 Task: Add the task  Implement a feature for users to track and manage their expenses on a budget to the section Fast & Ferocious in the project XcelTech and add a Due Date to the respective task as 2024/02/12.
Action: Mouse moved to (1255, 662)
Screenshot: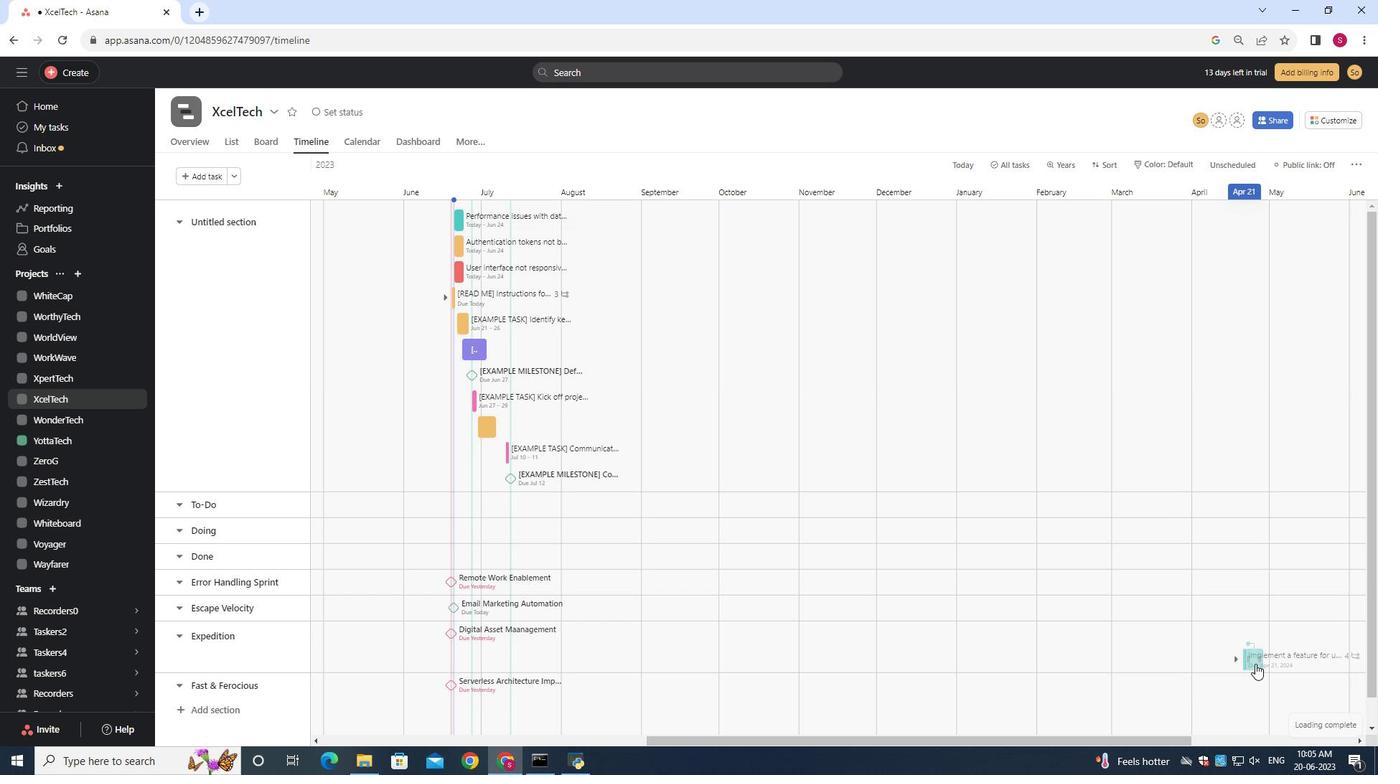 
Action: Mouse pressed left at (1255, 662)
Screenshot: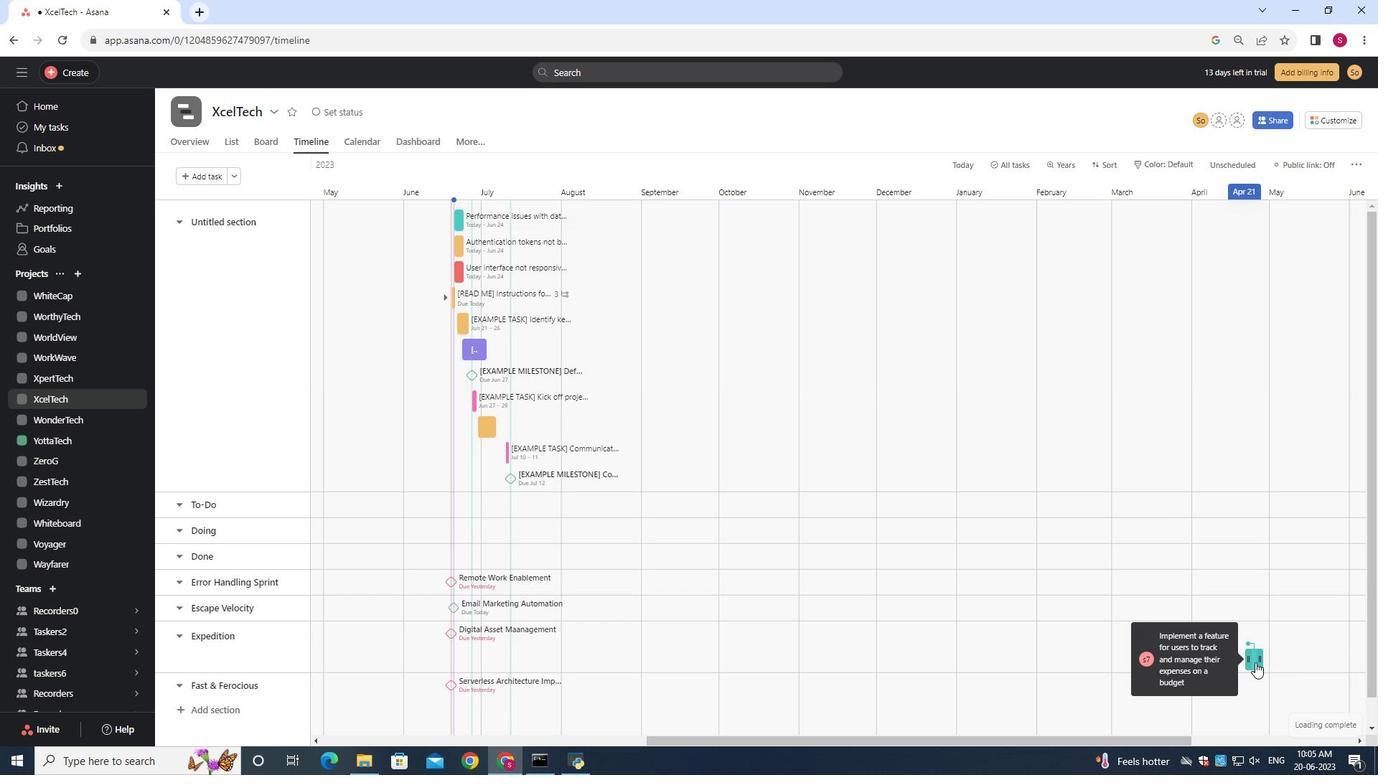 
Action: Mouse moved to (1105, 310)
Screenshot: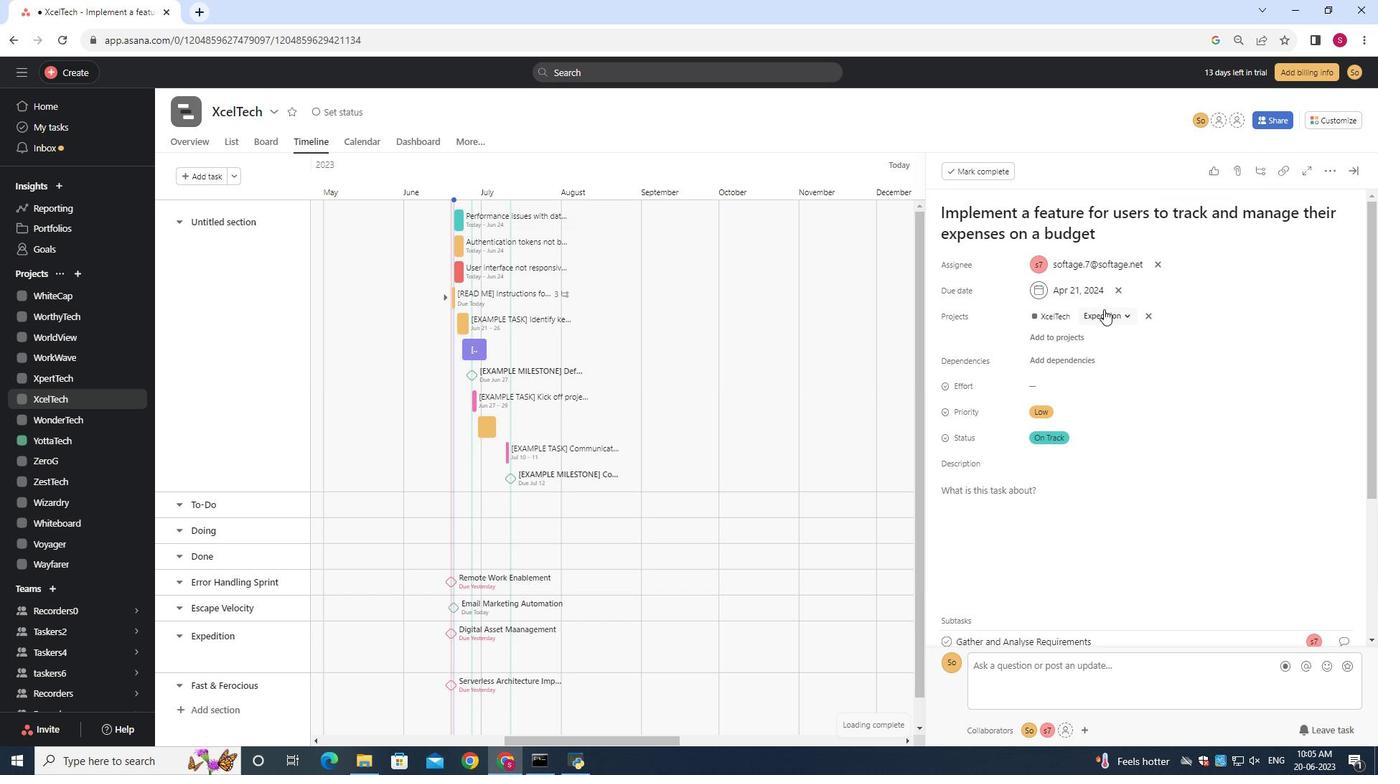 
Action: Mouse pressed left at (1105, 310)
Screenshot: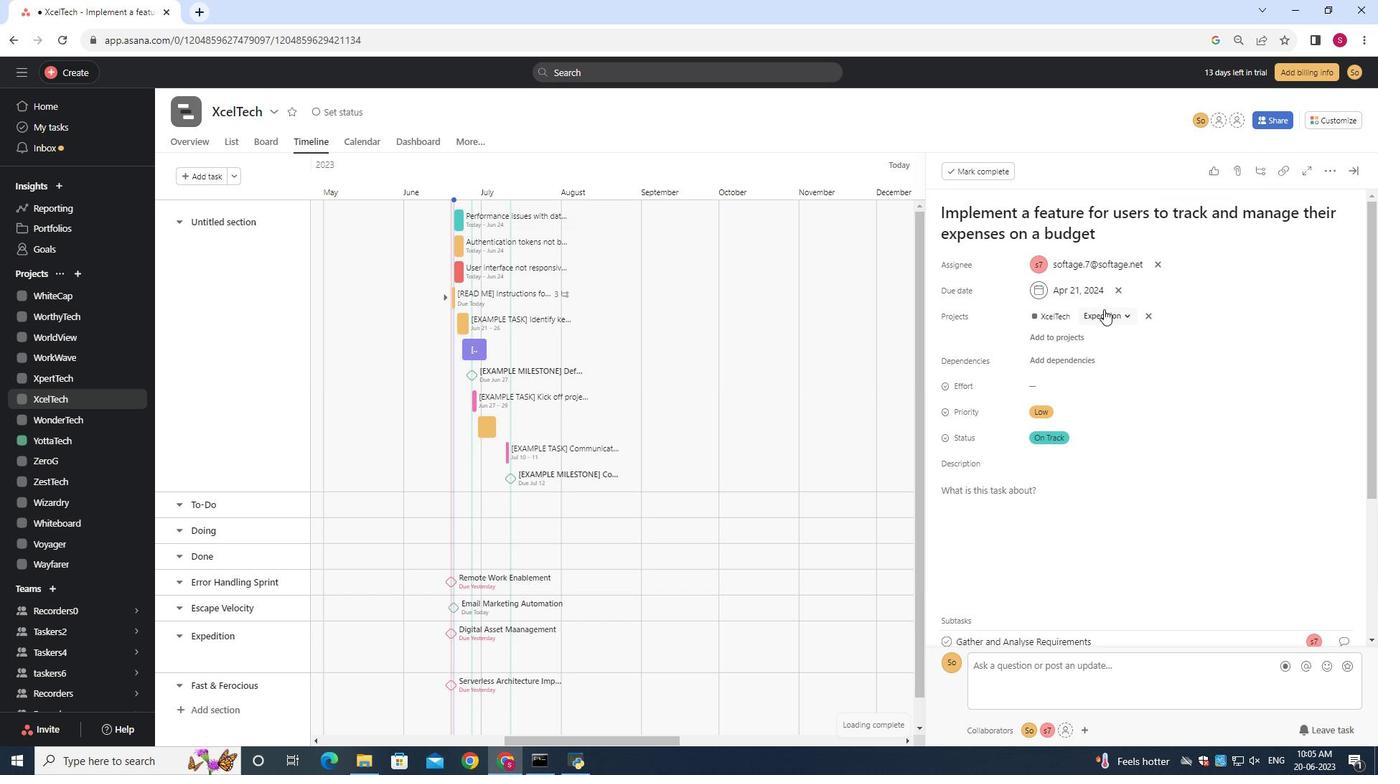 
Action: Mouse moved to (1072, 510)
Screenshot: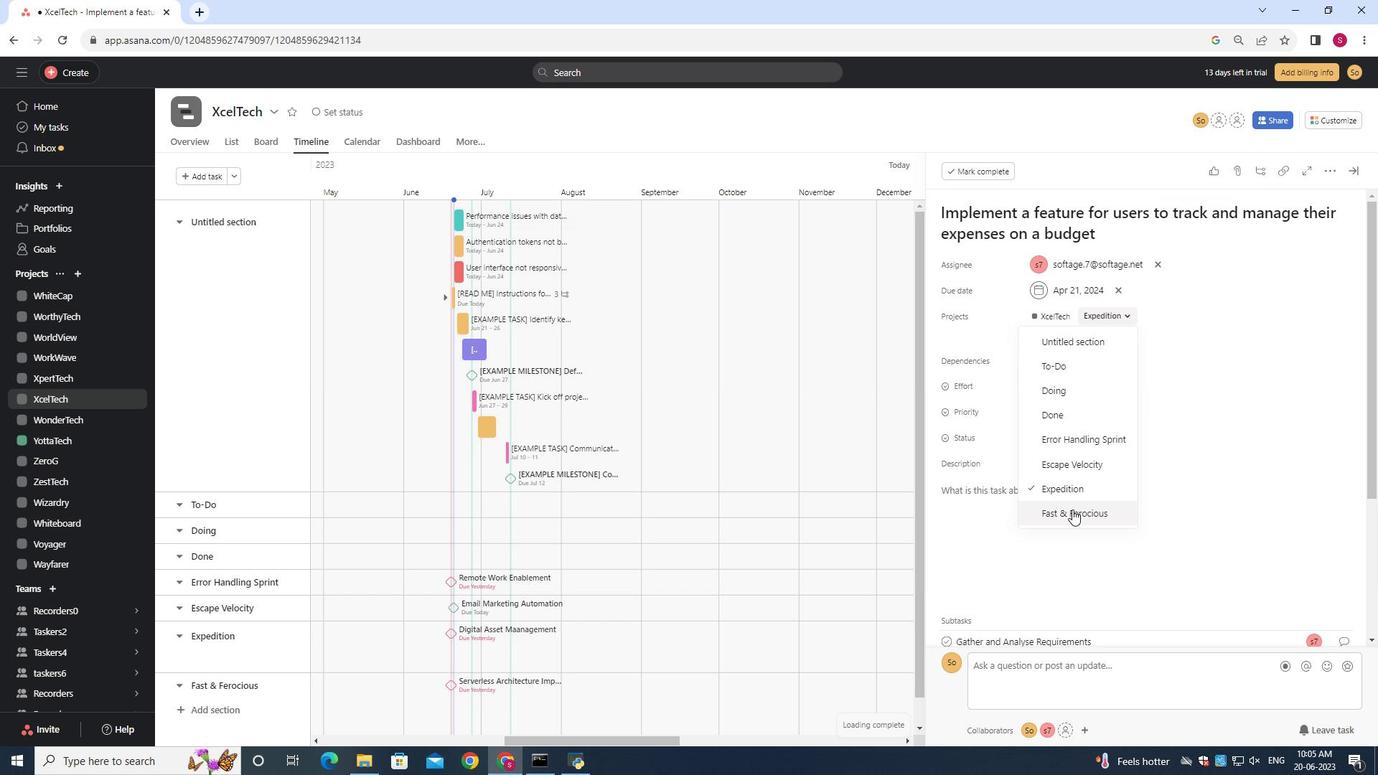 
Action: Mouse pressed left at (1072, 510)
Screenshot: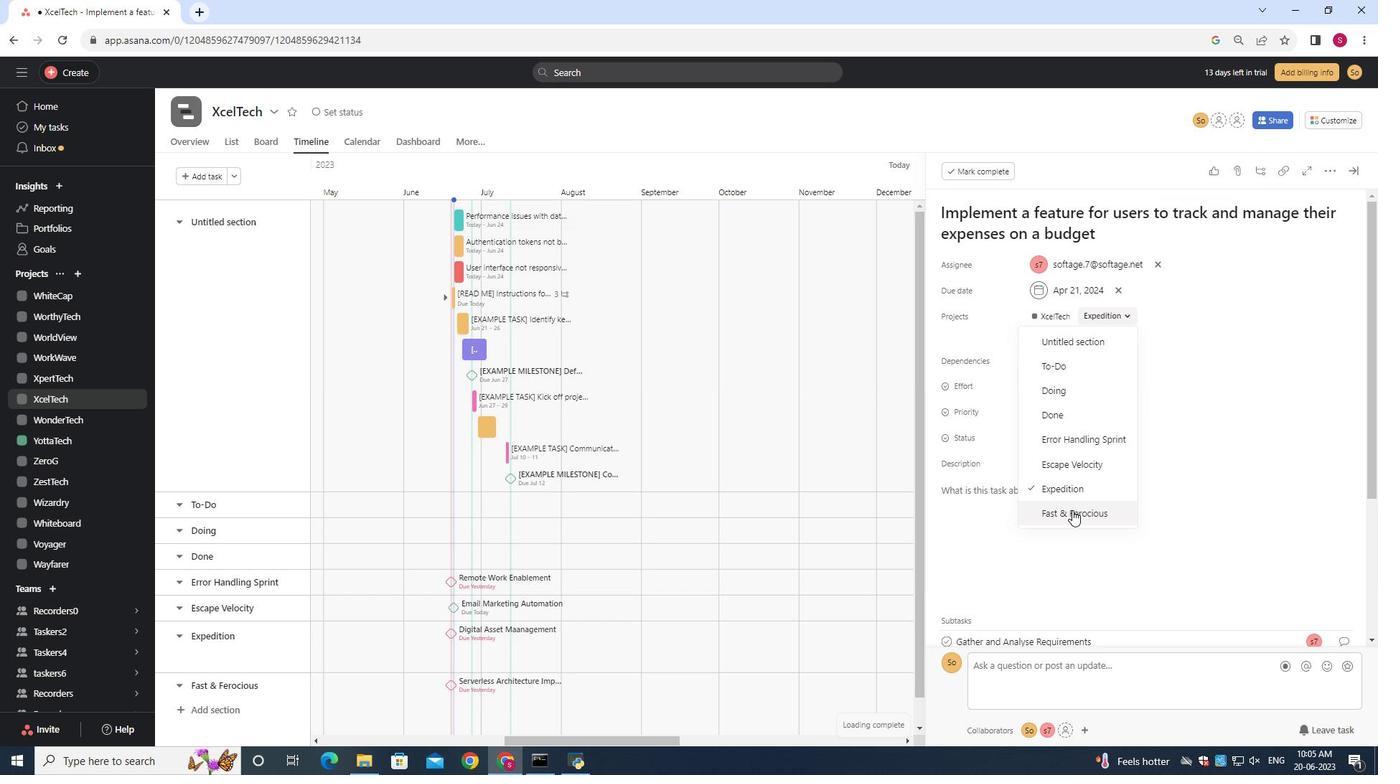 
Action: Mouse moved to (1121, 291)
Screenshot: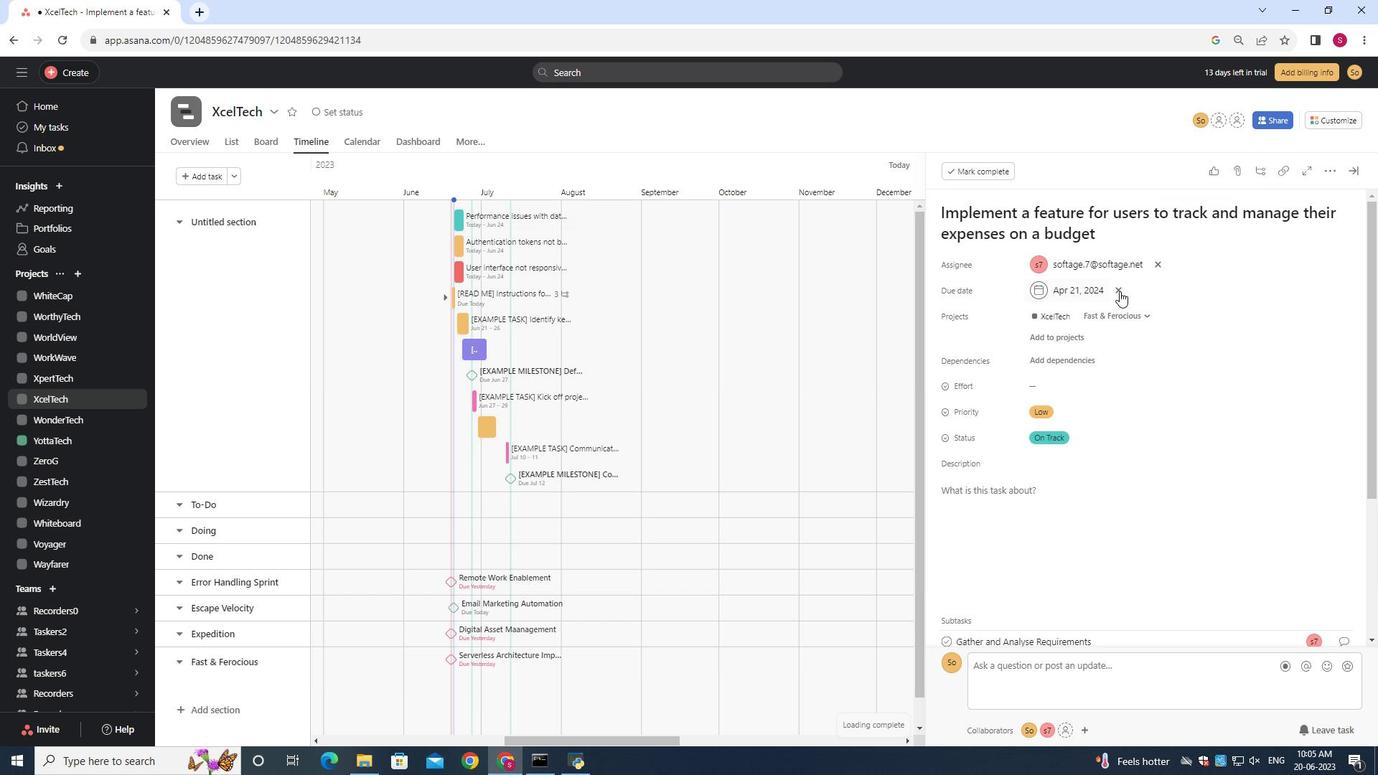 
Action: Mouse pressed left at (1121, 291)
Screenshot: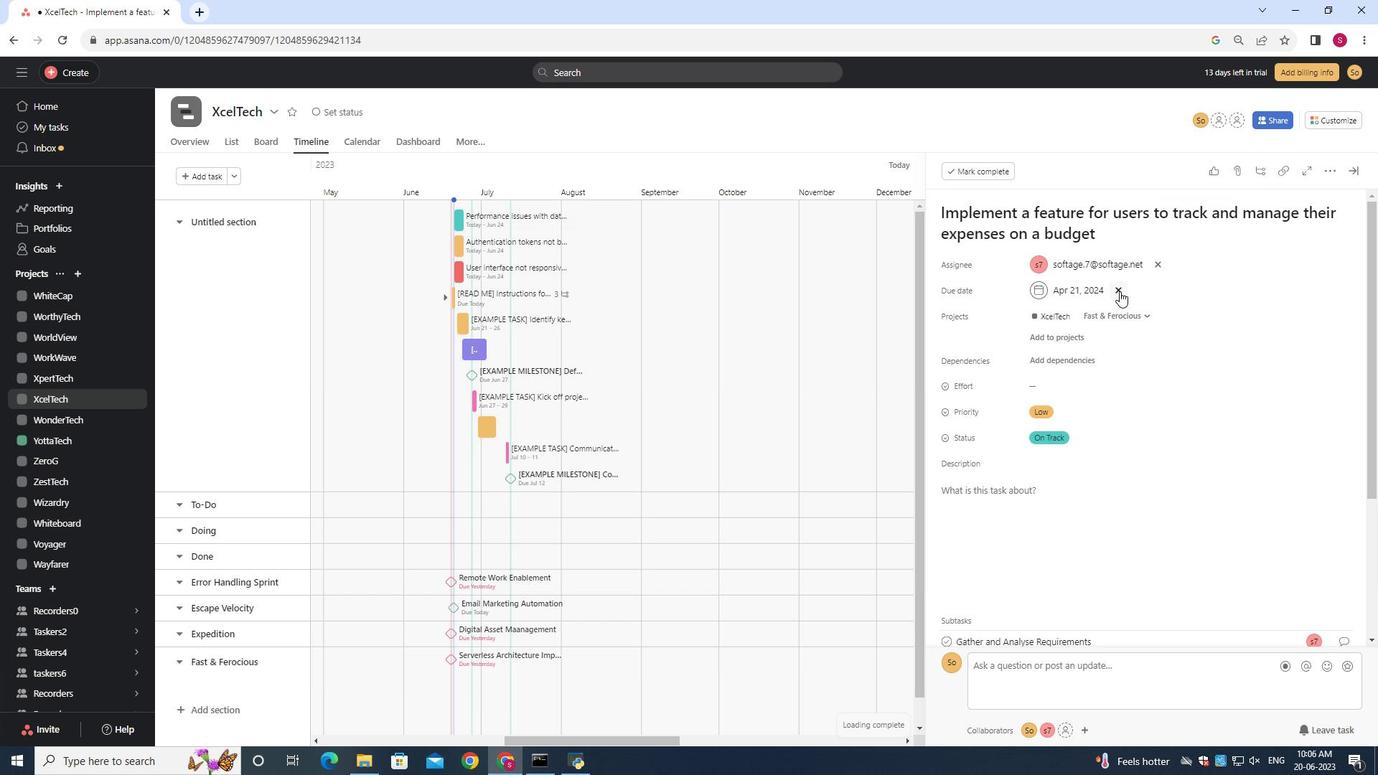 
Action: Mouse moved to (1088, 292)
Screenshot: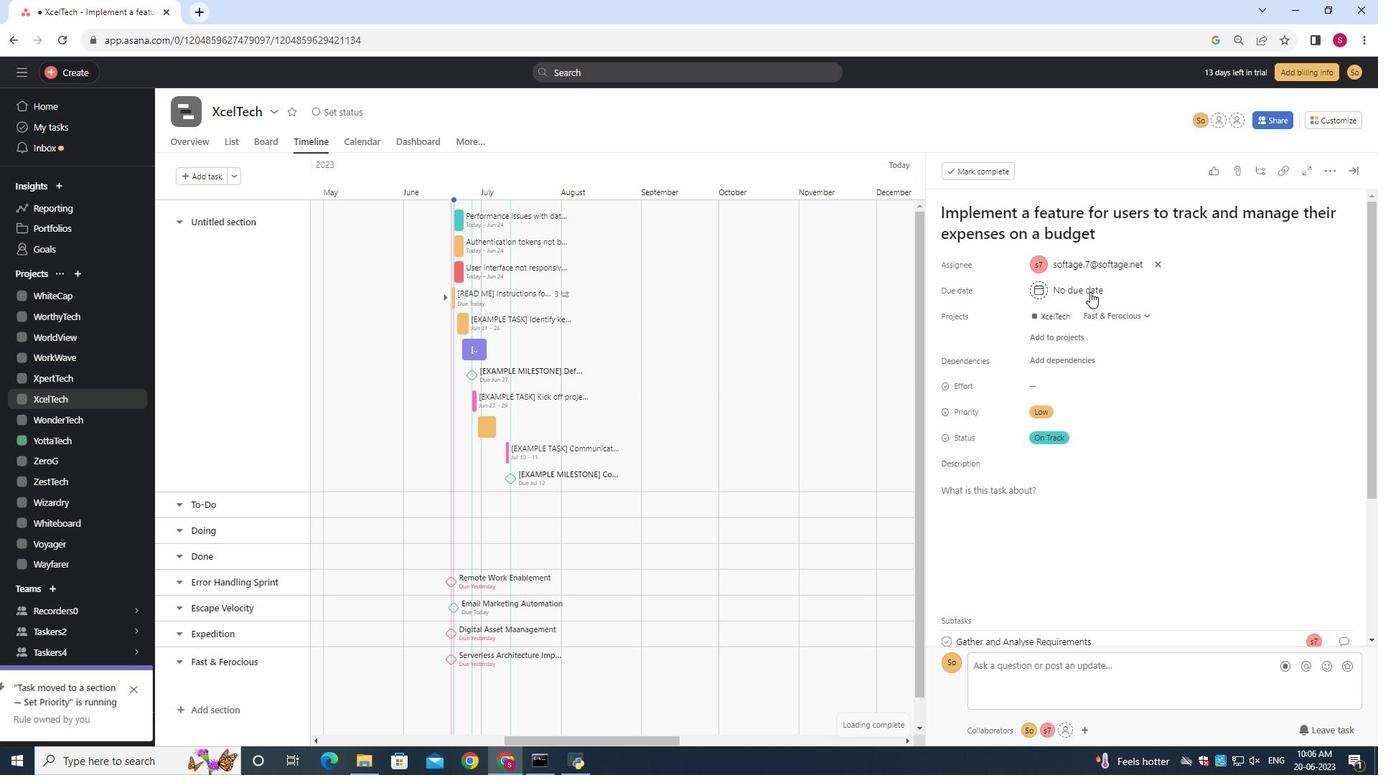 
Action: Mouse pressed left at (1088, 292)
Screenshot: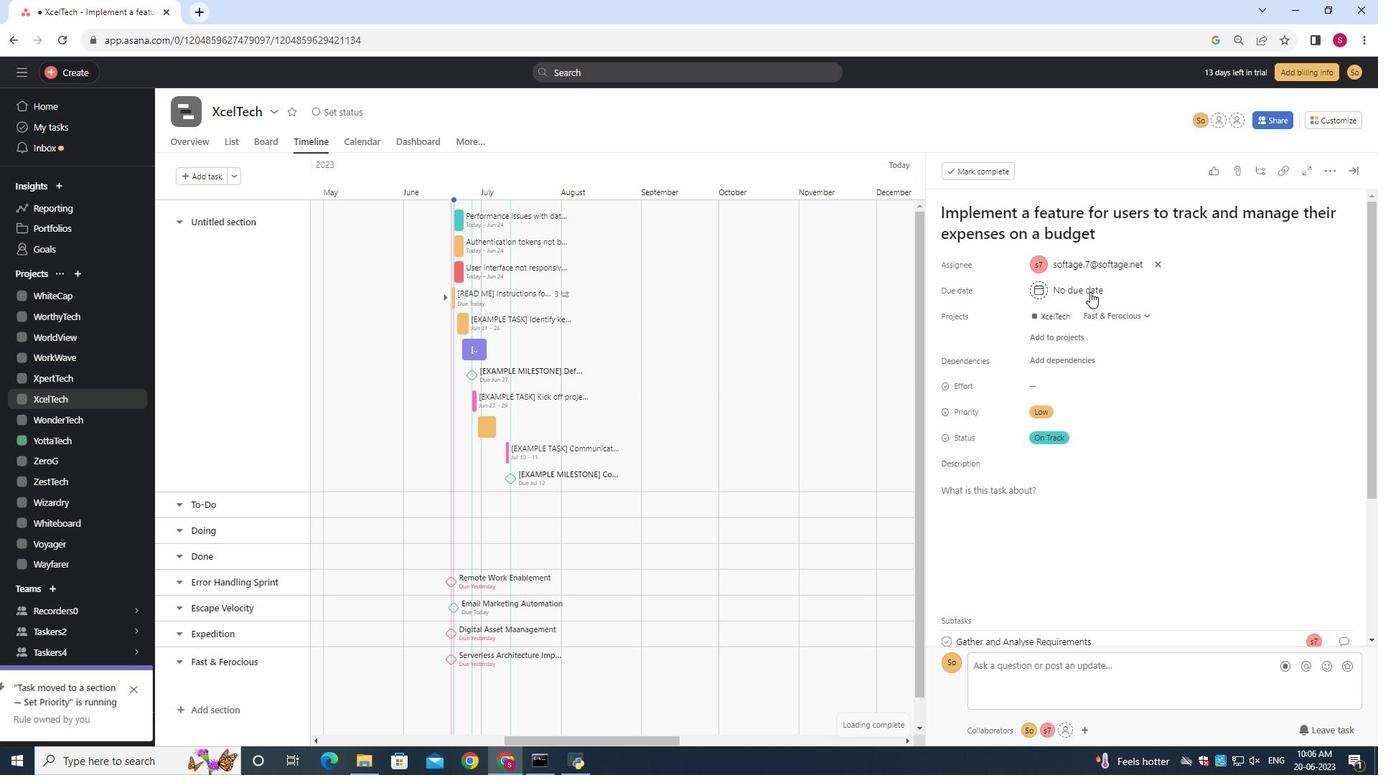 
Action: Mouse moved to (1088, 292)
Screenshot: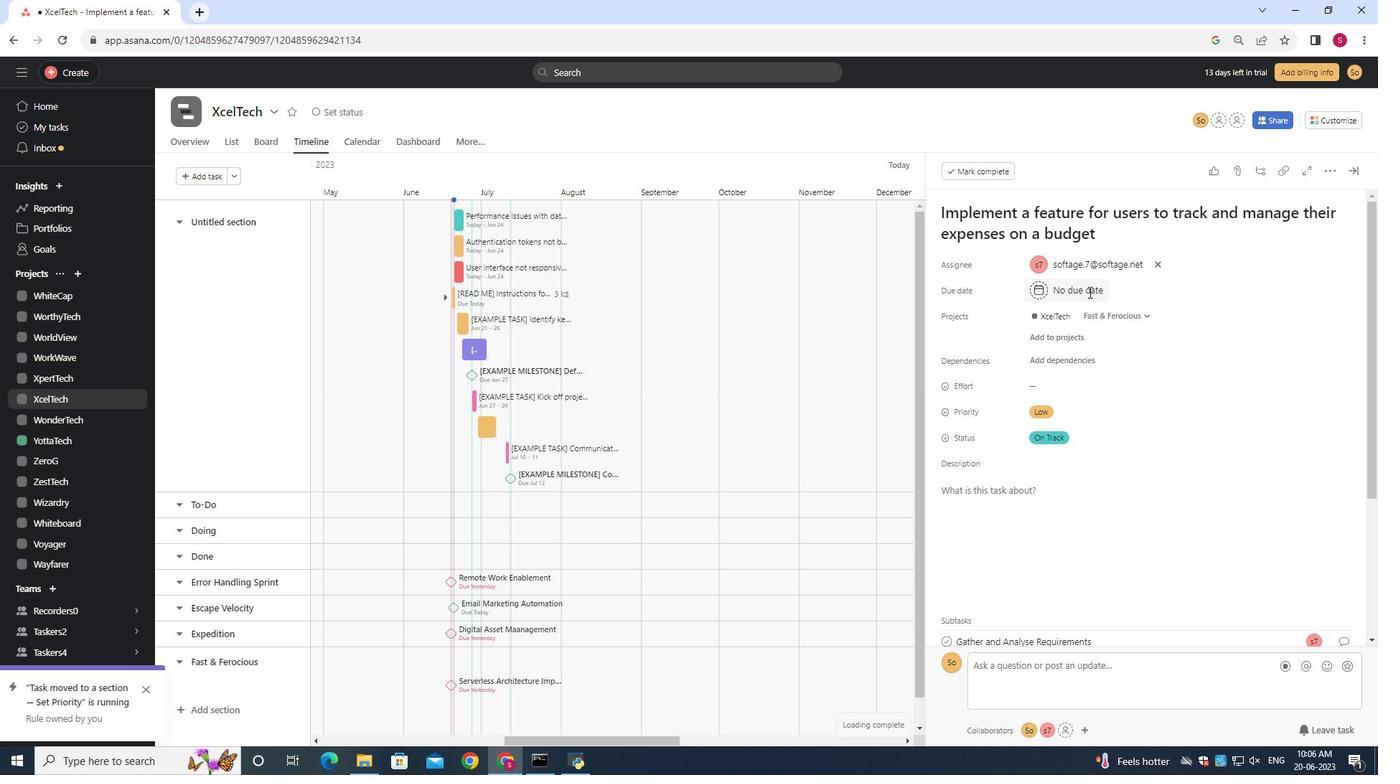 
Action: Key pressed 2024/
Screenshot: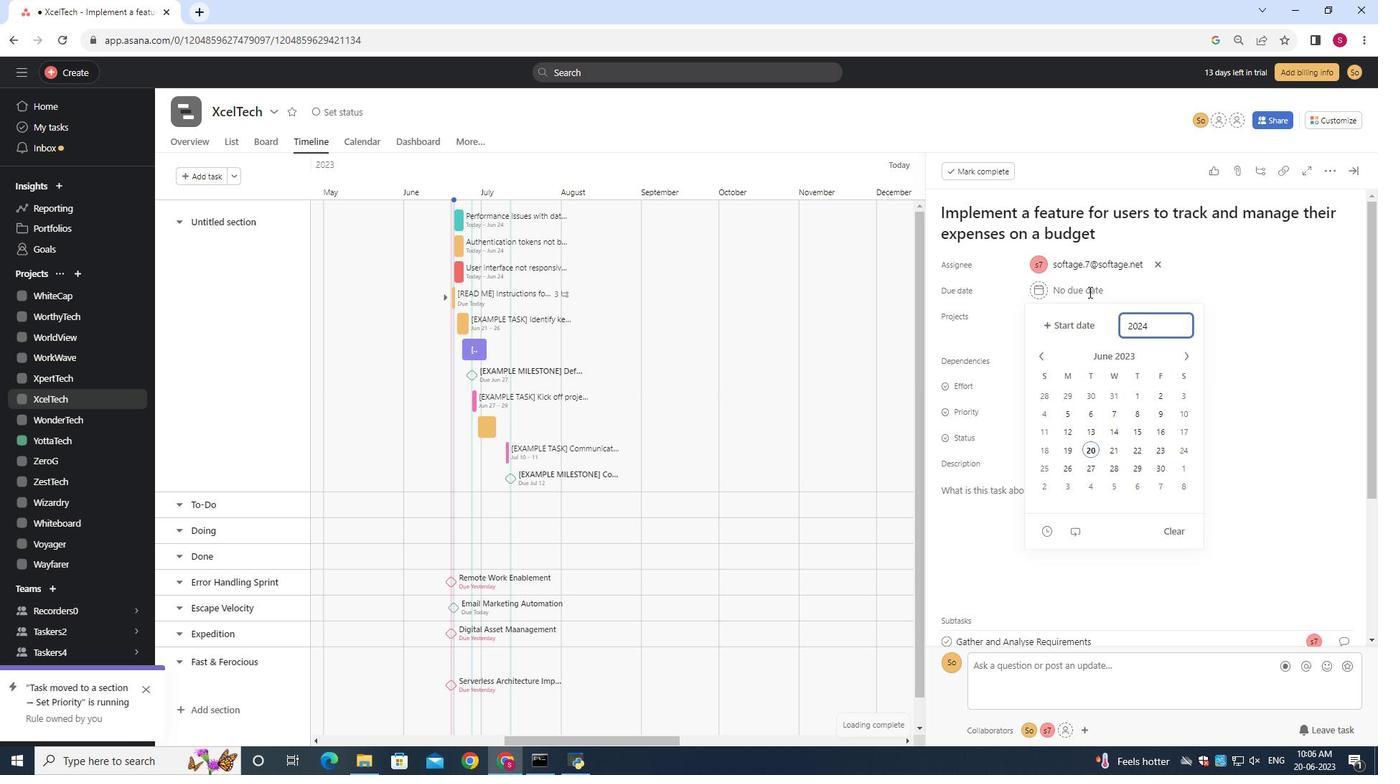 
Action: Mouse moved to (1091, 292)
Screenshot: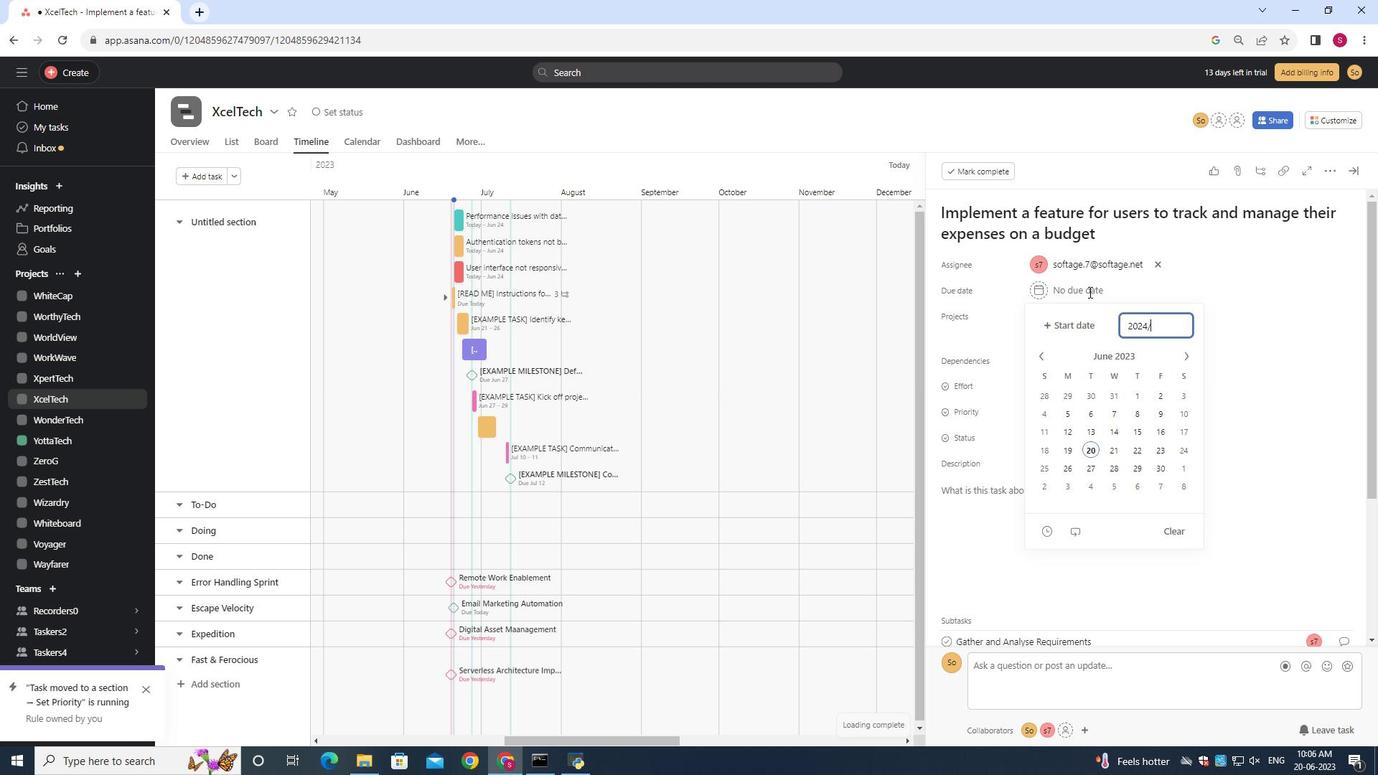 
Action: Key pressed 02
Screenshot: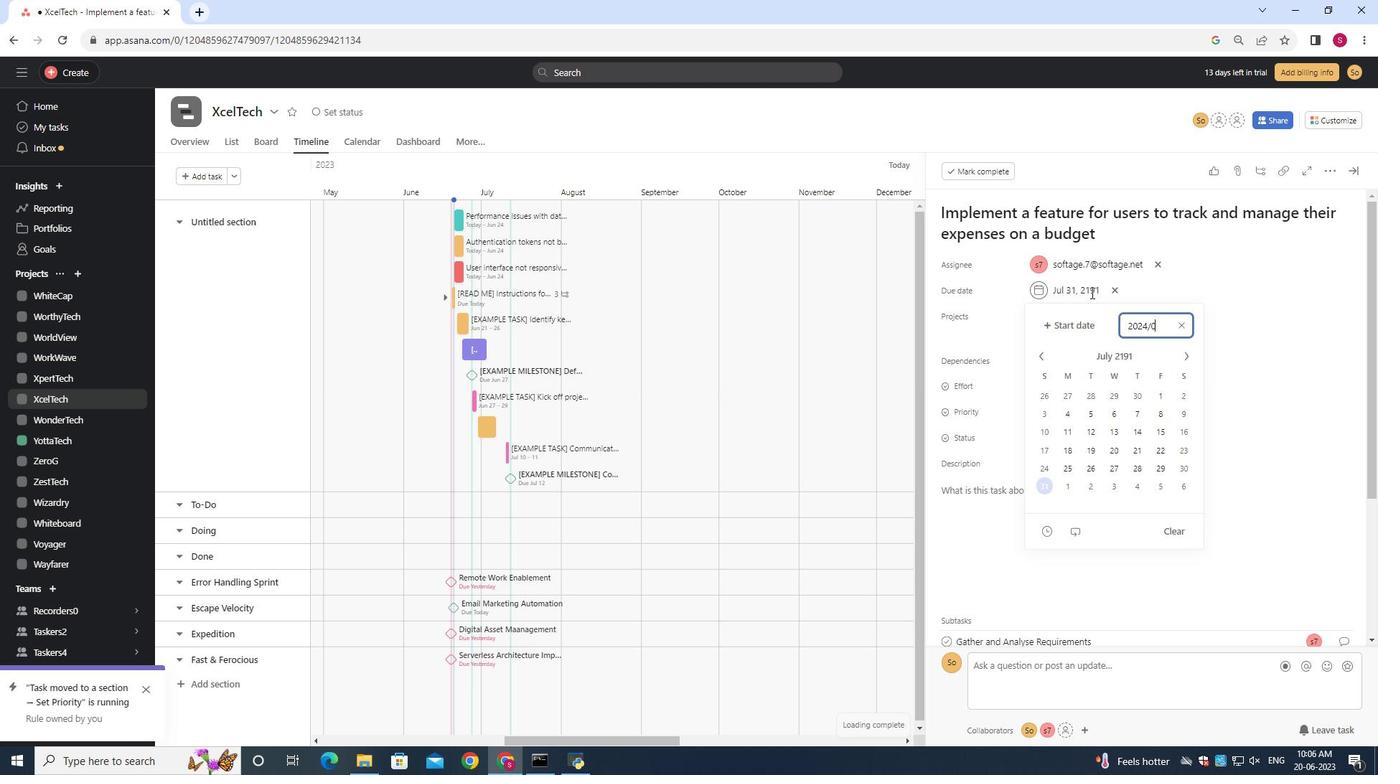 
Action: Mouse moved to (1091, 292)
Screenshot: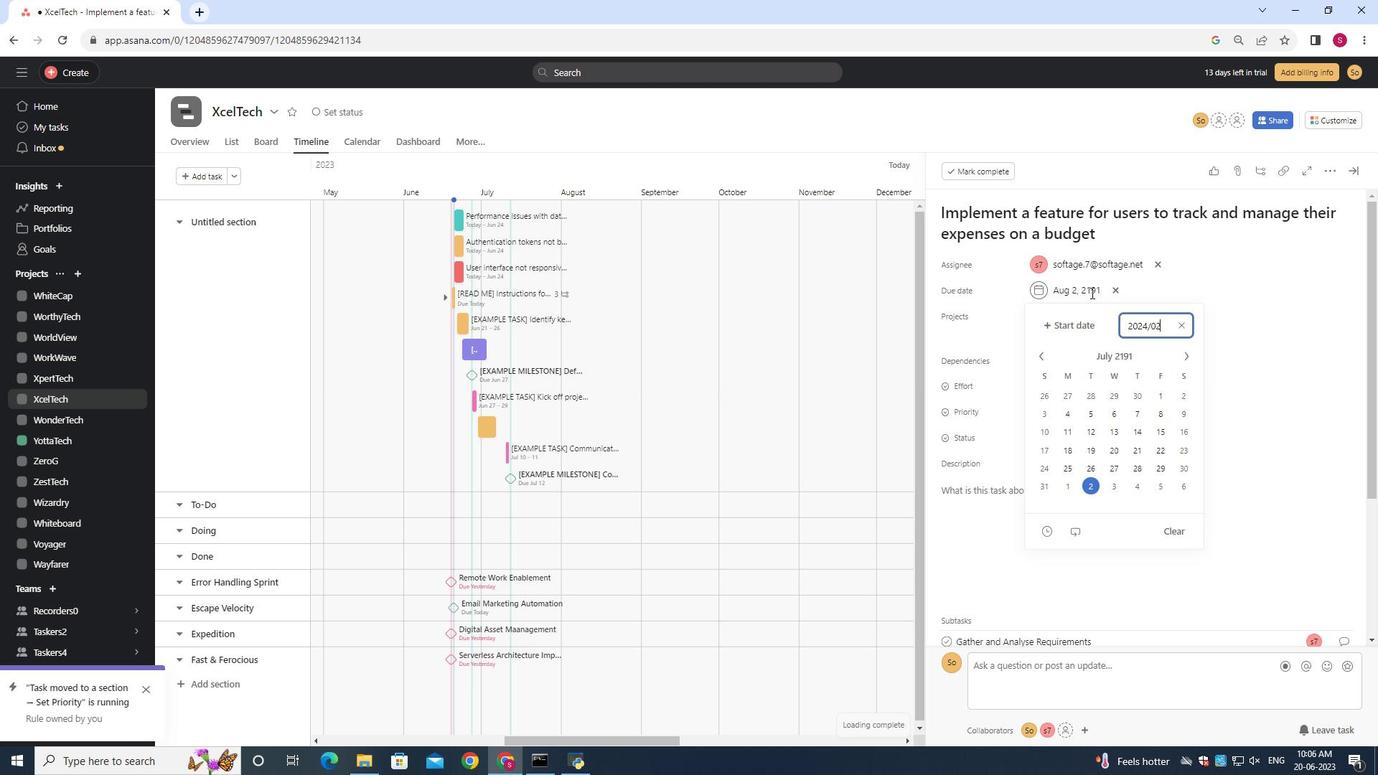 
Action: Key pressed /
Screenshot: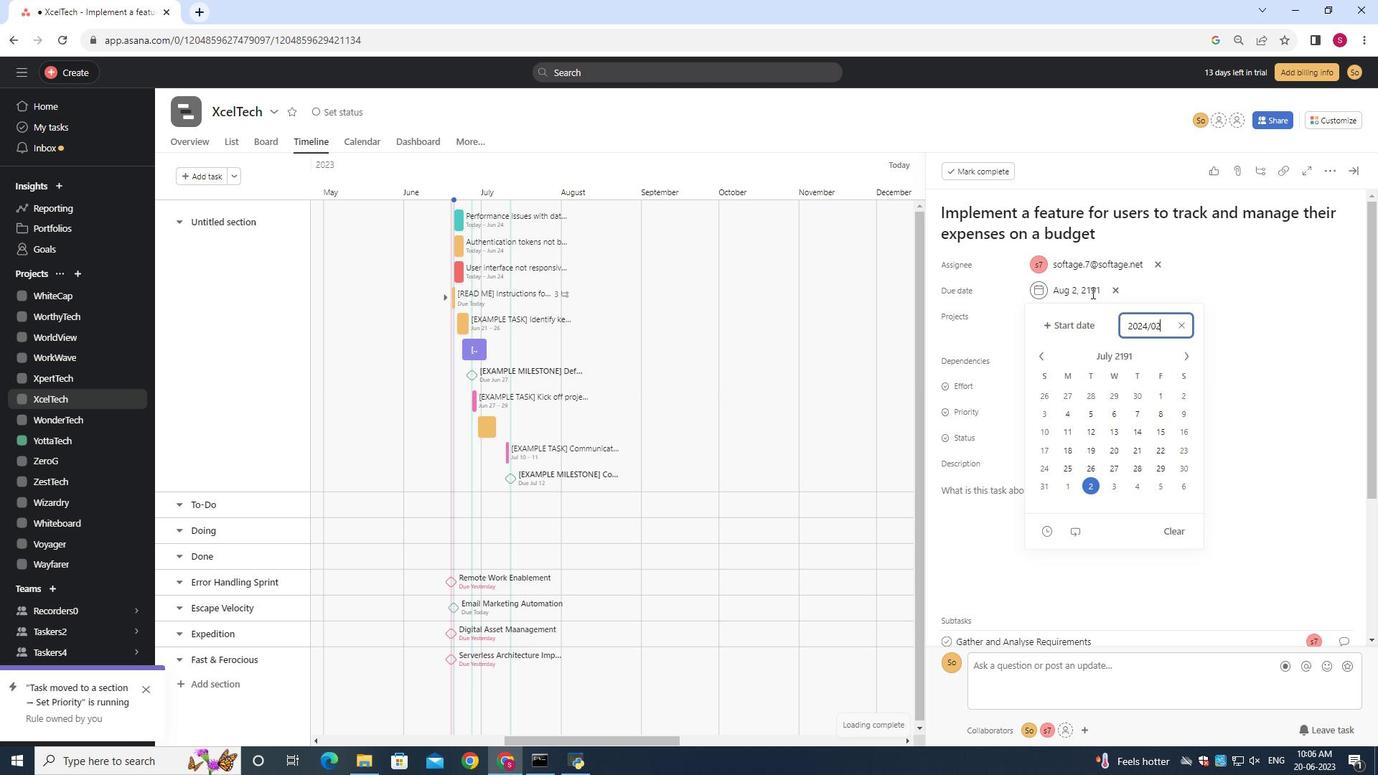 
Action: Mouse moved to (1093, 292)
Screenshot: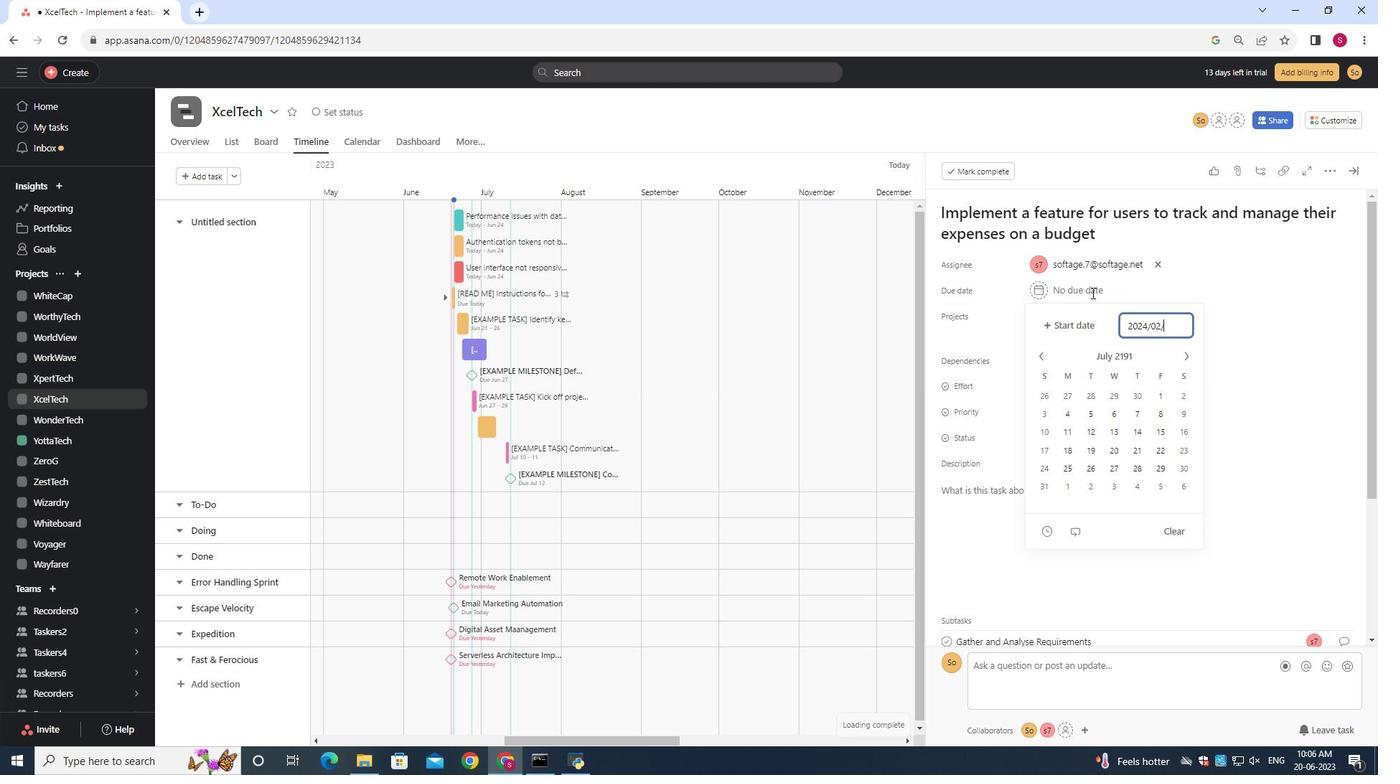 
Action: Key pressed 12<Key.enter>
Screenshot: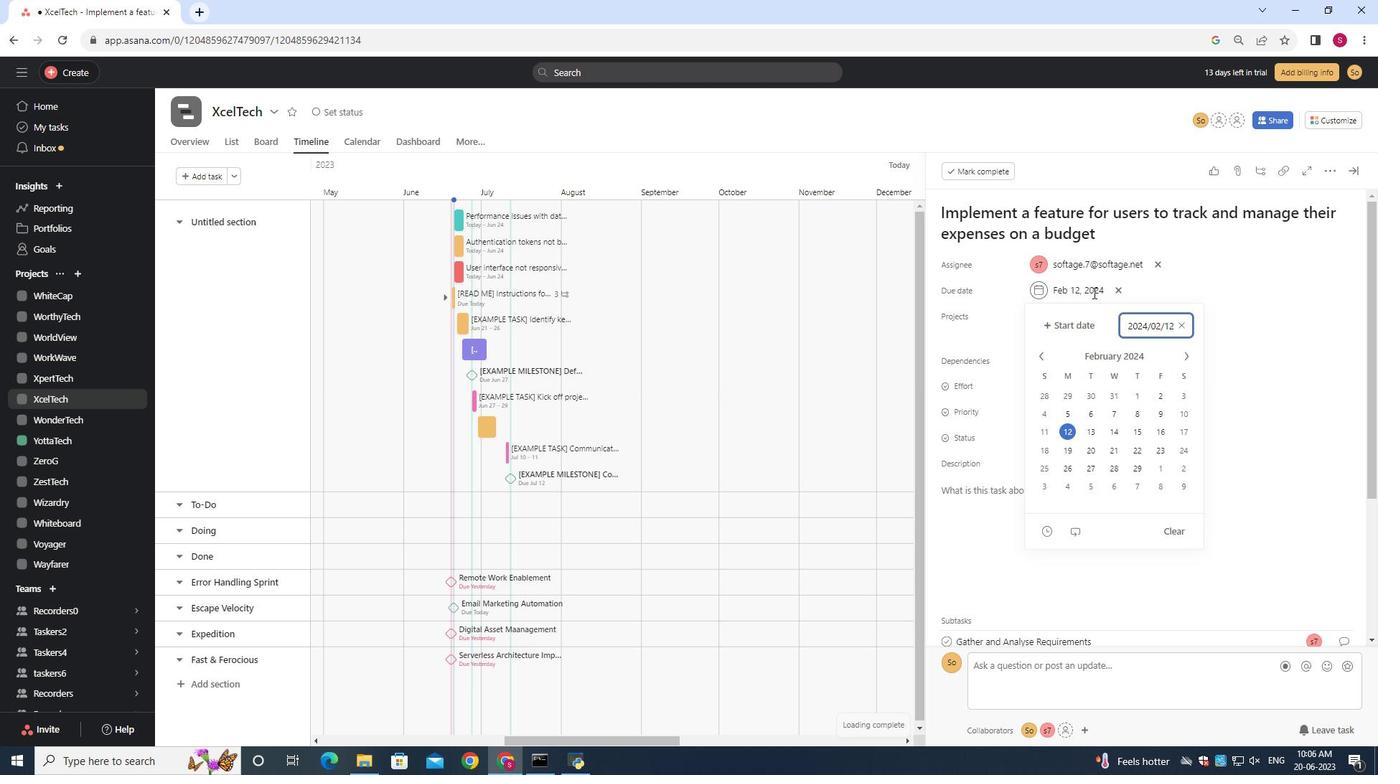 
